 Task: Open request for proposal by pandadoc template from the template gallery.
Action: Mouse moved to (41, 84)
Screenshot: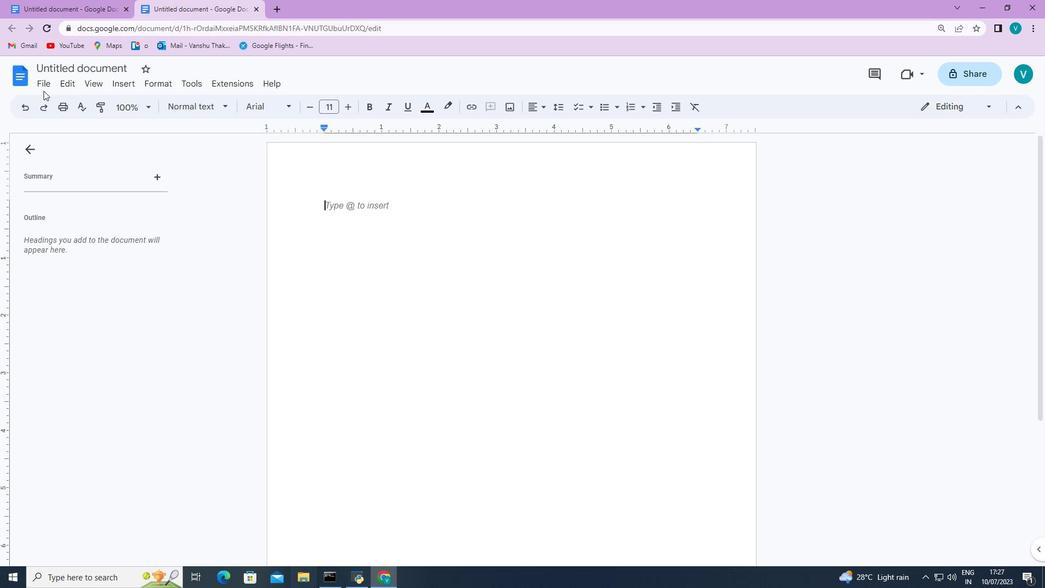 
Action: Mouse pressed left at (41, 84)
Screenshot: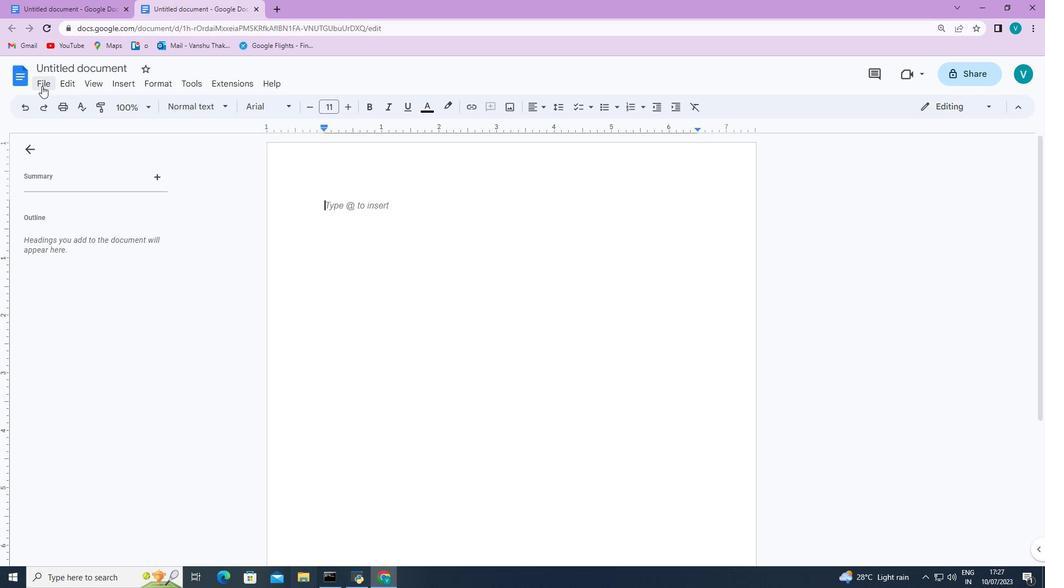 
Action: Mouse moved to (256, 124)
Screenshot: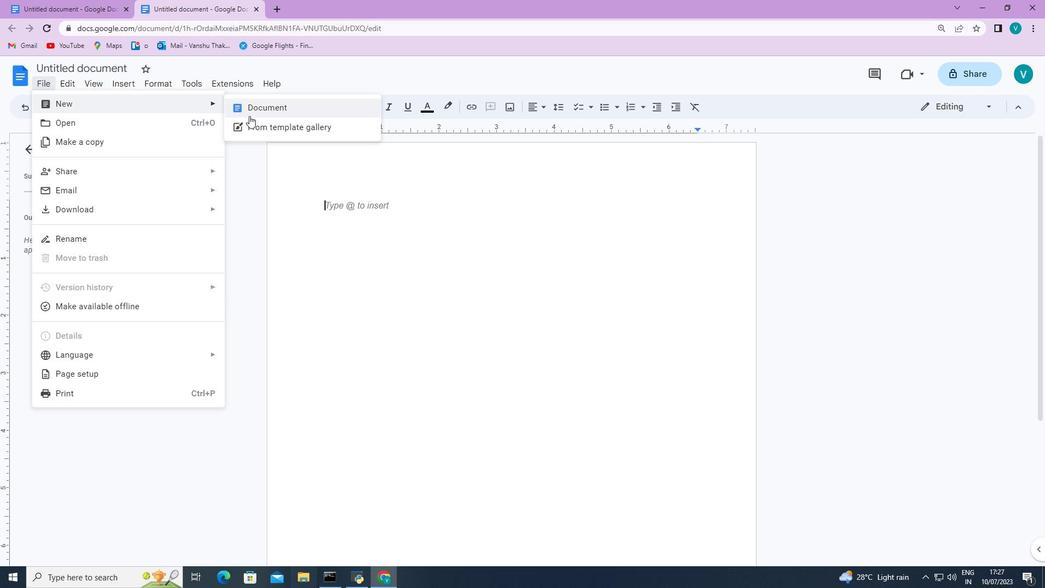 
Action: Mouse pressed left at (256, 124)
Screenshot: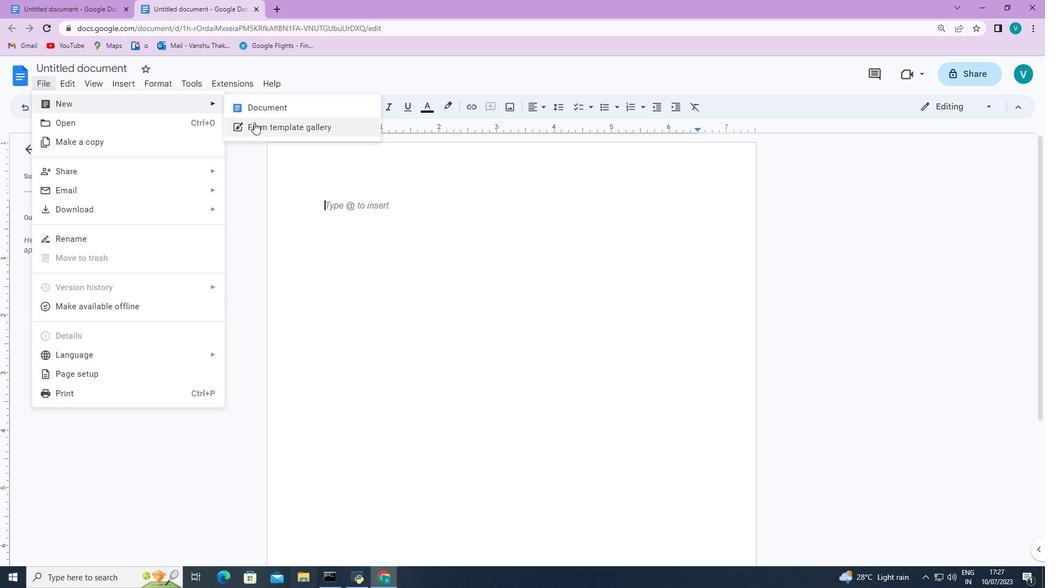 
Action: Mouse moved to (408, 279)
Screenshot: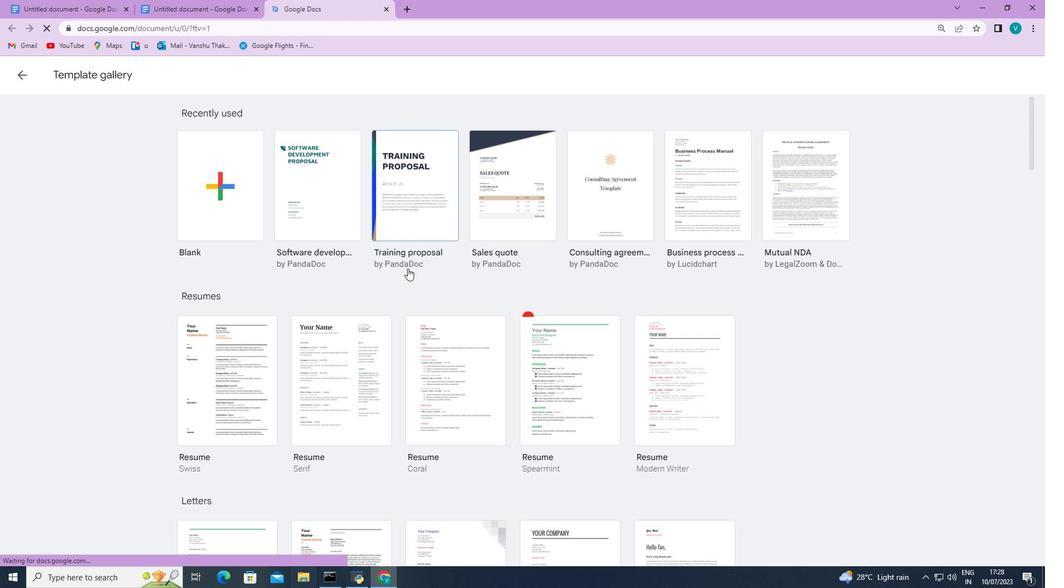 
Action: Mouse scrolled (408, 279) with delta (0, 0)
Screenshot: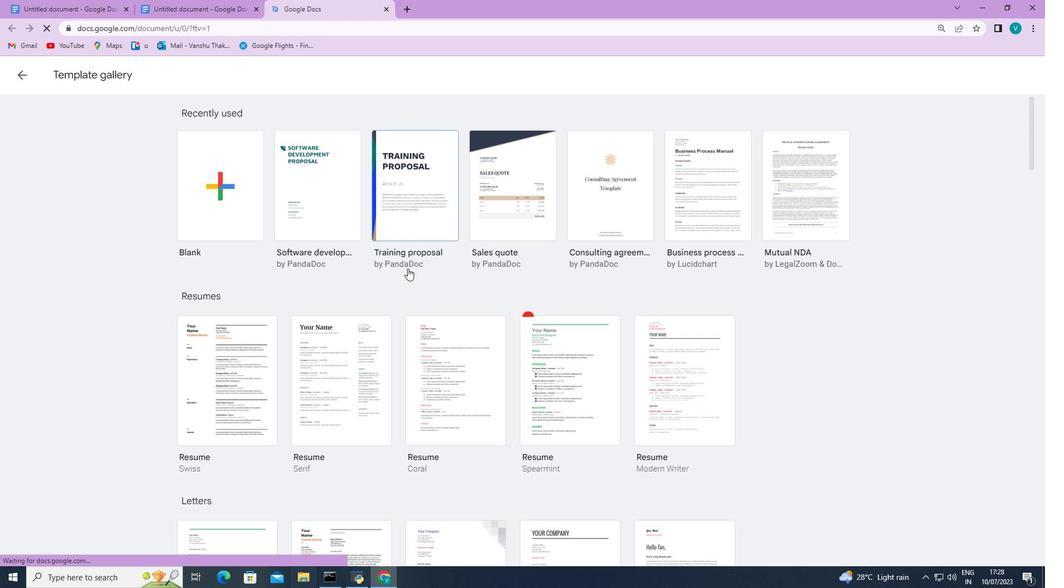 
Action: Mouse moved to (408, 280)
Screenshot: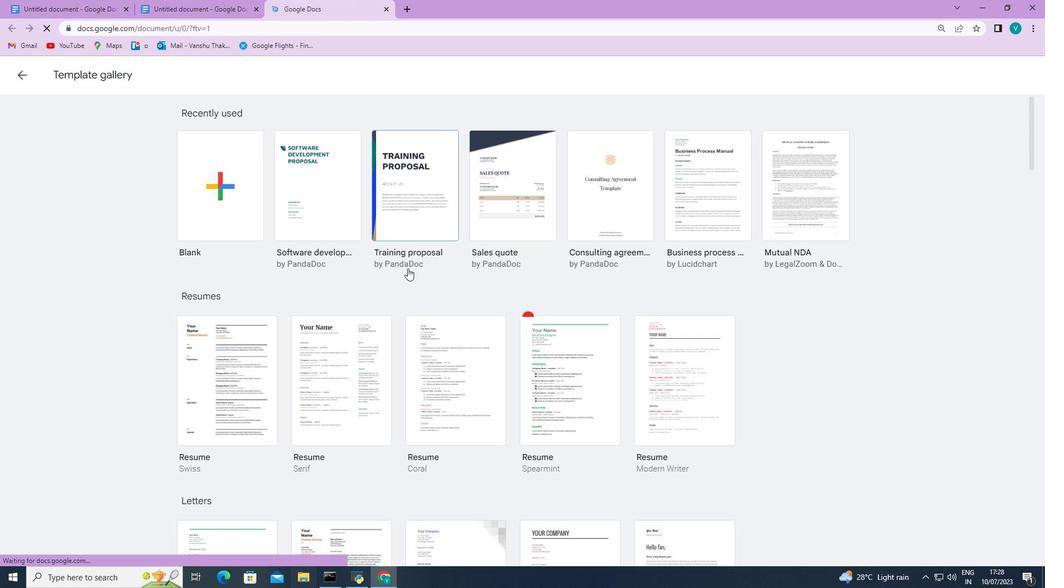 
Action: Mouse scrolled (408, 279) with delta (0, 0)
Screenshot: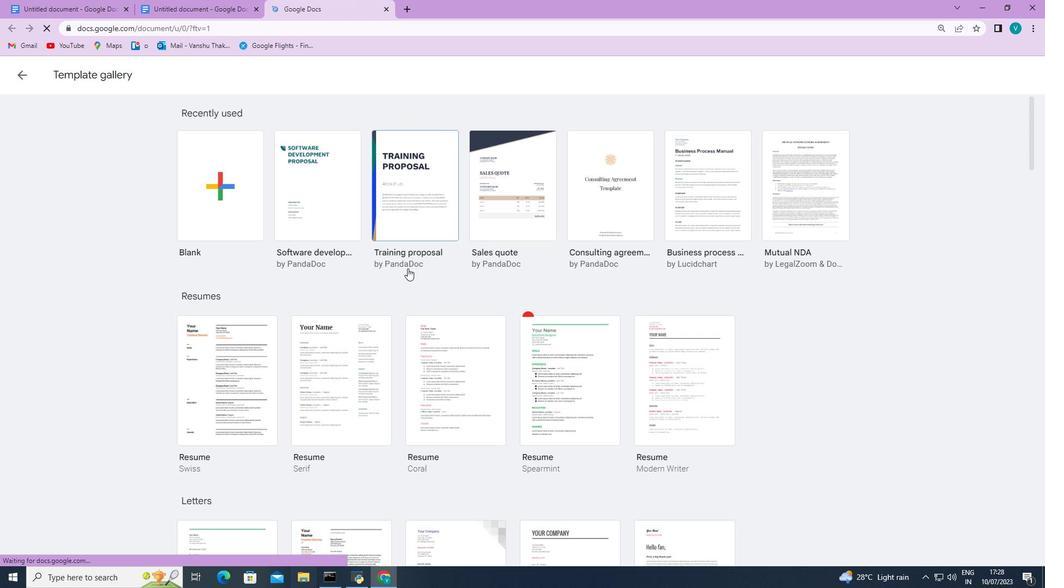 
Action: Mouse moved to (408, 281)
Screenshot: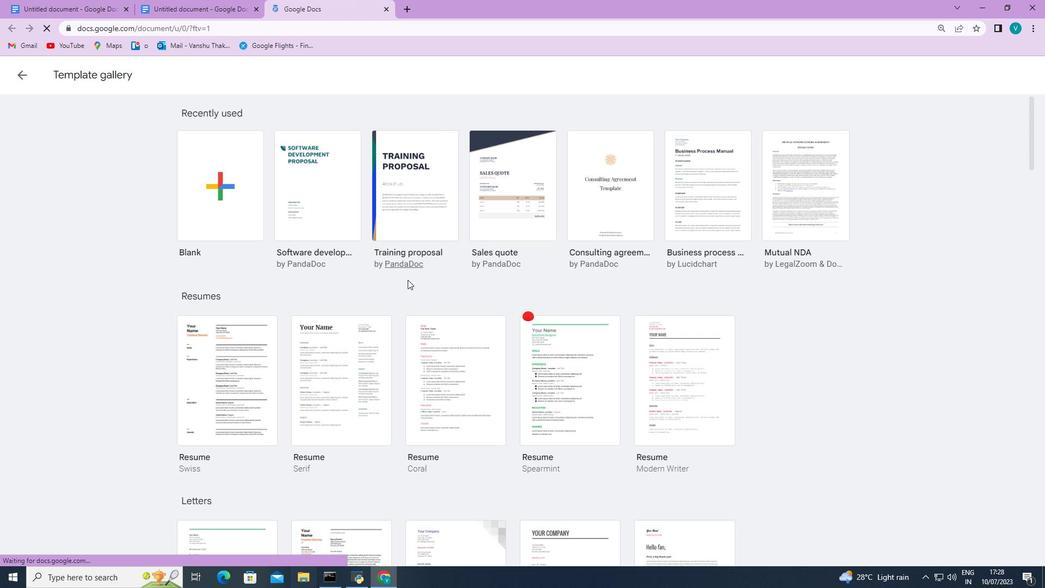 
Action: Mouse scrolled (408, 280) with delta (0, 0)
Screenshot: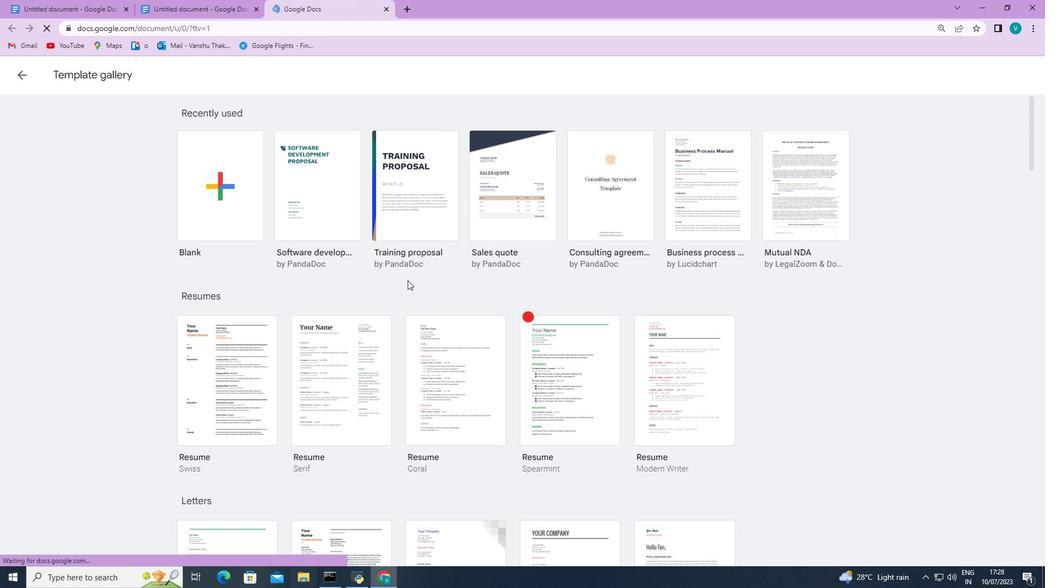 
Action: Mouse scrolled (408, 280) with delta (0, 0)
Screenshot: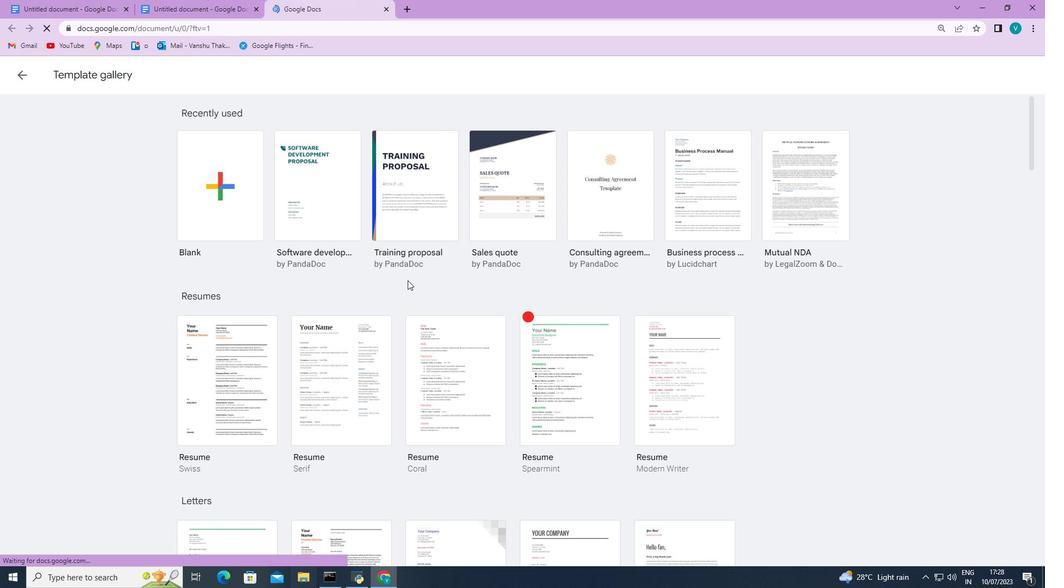 
Action: Mouse scrolled (408, 280) with delta (0, 0)
Screenshot: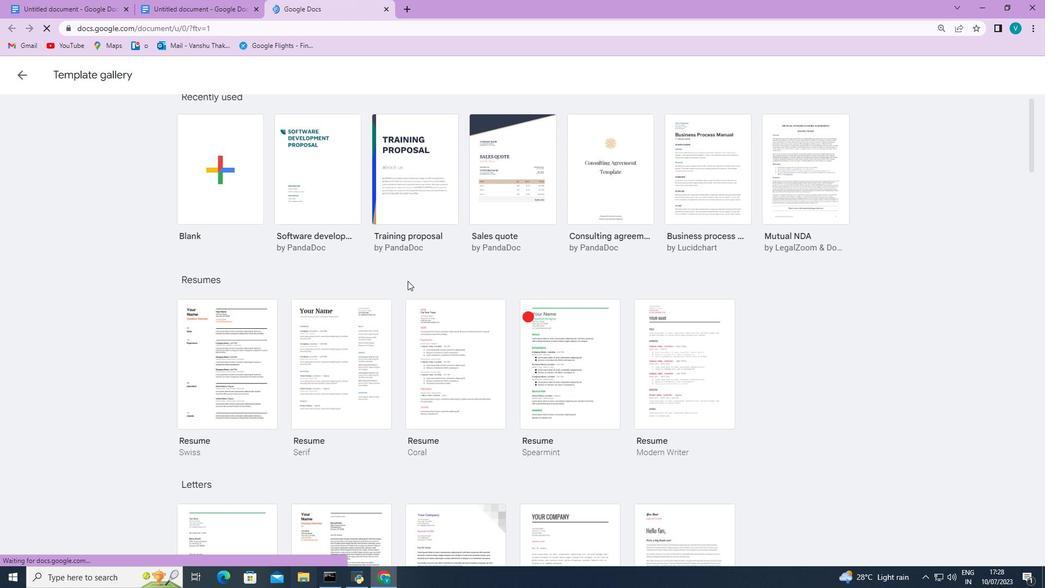 
Action: Mouse scrolled (408, 280) with delta (0, 0)
Screenshot: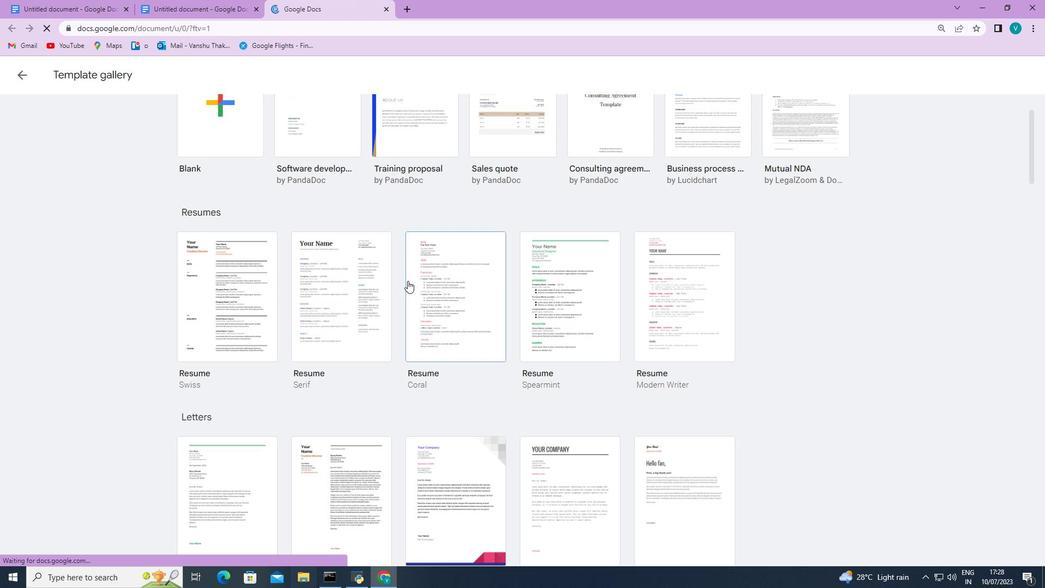 
Action: Mouse scrolled (408, 280) with delta (0, 0)
Screenshot: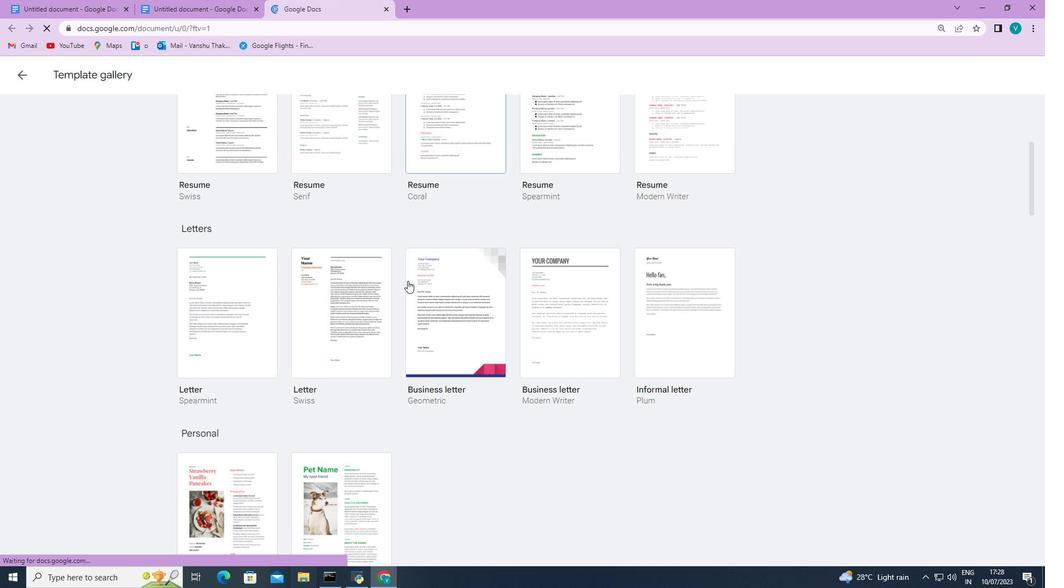 
Action: Mouse scrolled (408, 280) with delta (0, 0)
Screenshot: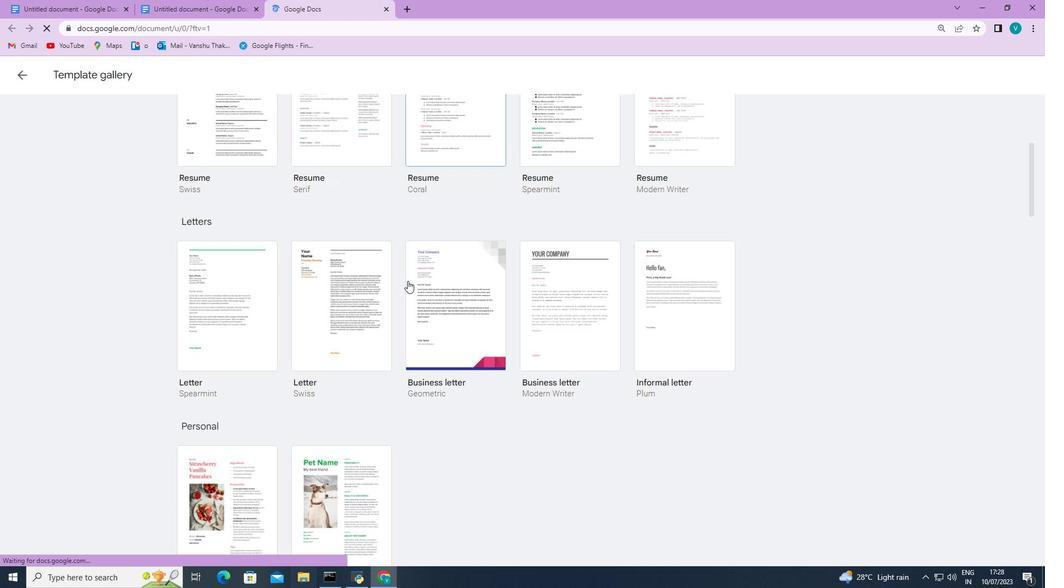 
Action: Mouse scrolled (408, 280) with delta (0, 0)
Screenshot: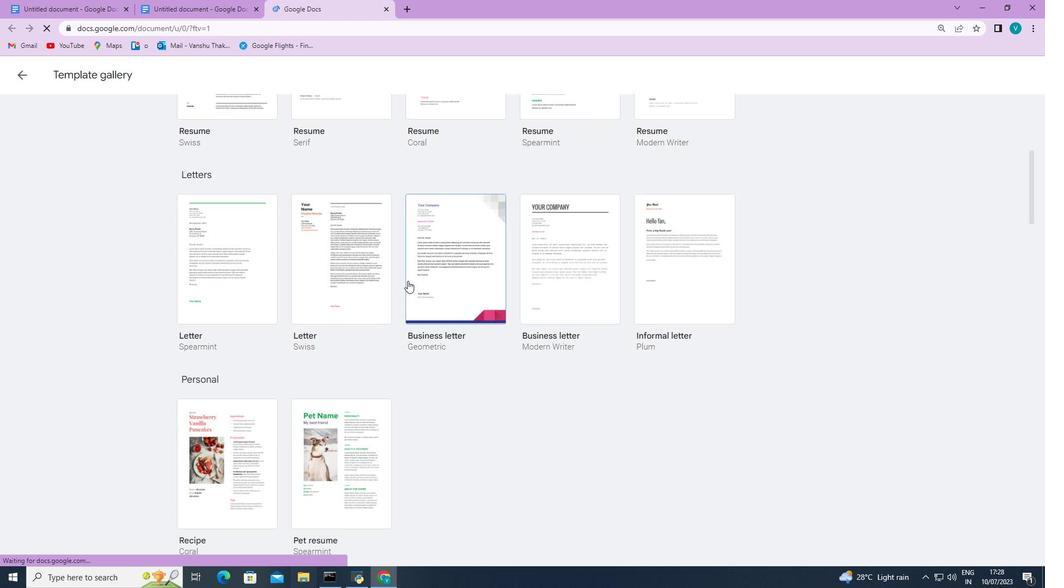 
Action: Mouse scrolled (408, 280) with delta (0, 0)
Screenshot: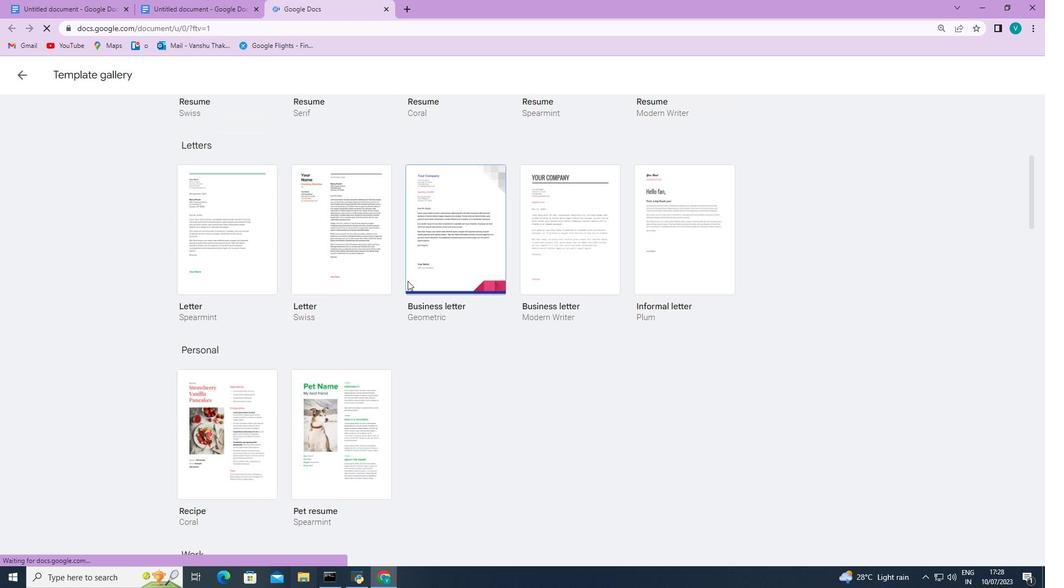 
Action: Mouse scrolled (408, 280) with delta (0, 0)
Screenshot: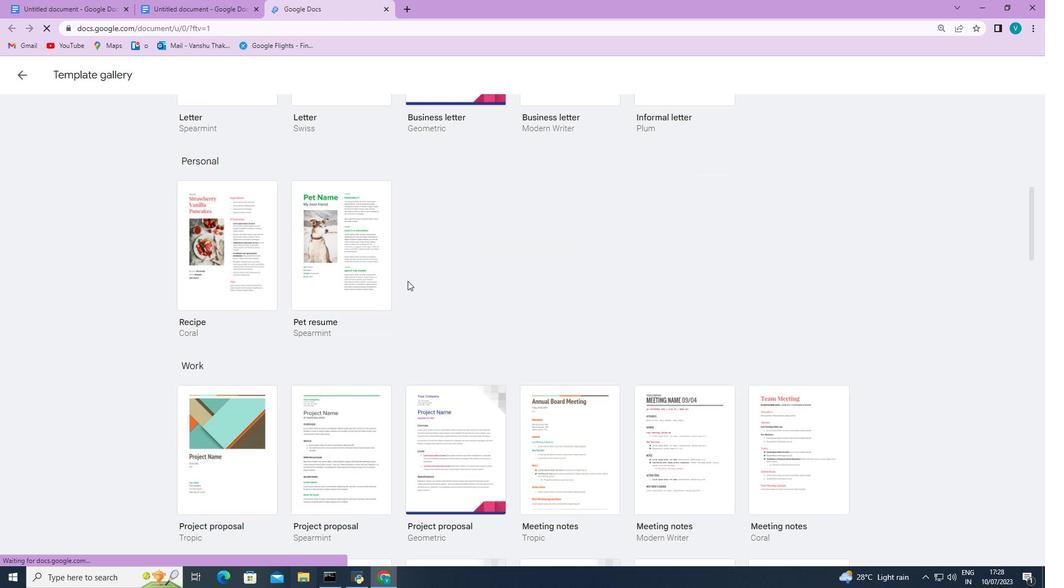 
Action: Mouse scrolled (408, 280) with delta (0, 0)
Screenshot: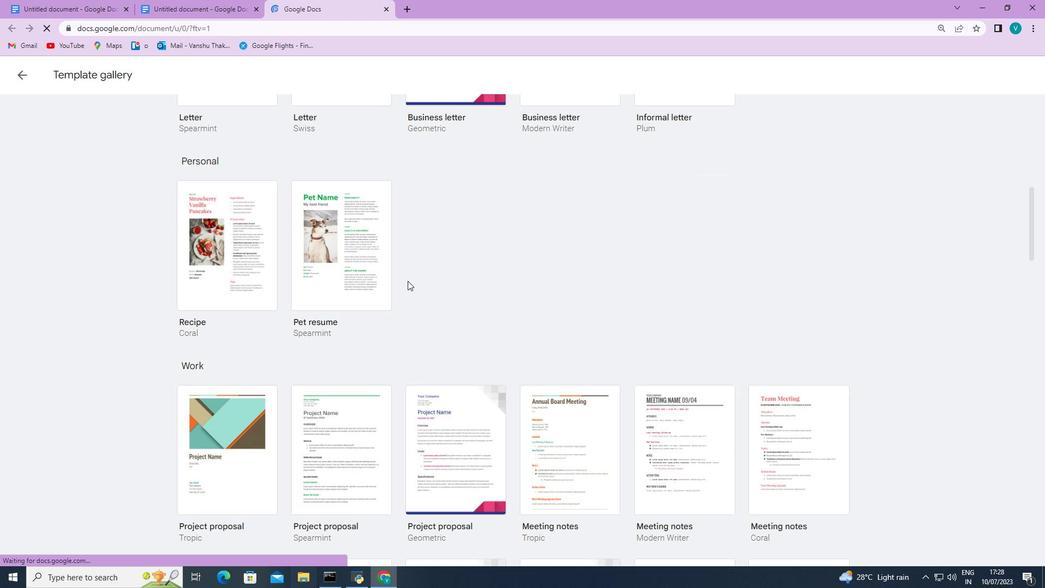 
Action: Mouse scrolled (408, 280) with delta (0, 0)
Screenshot: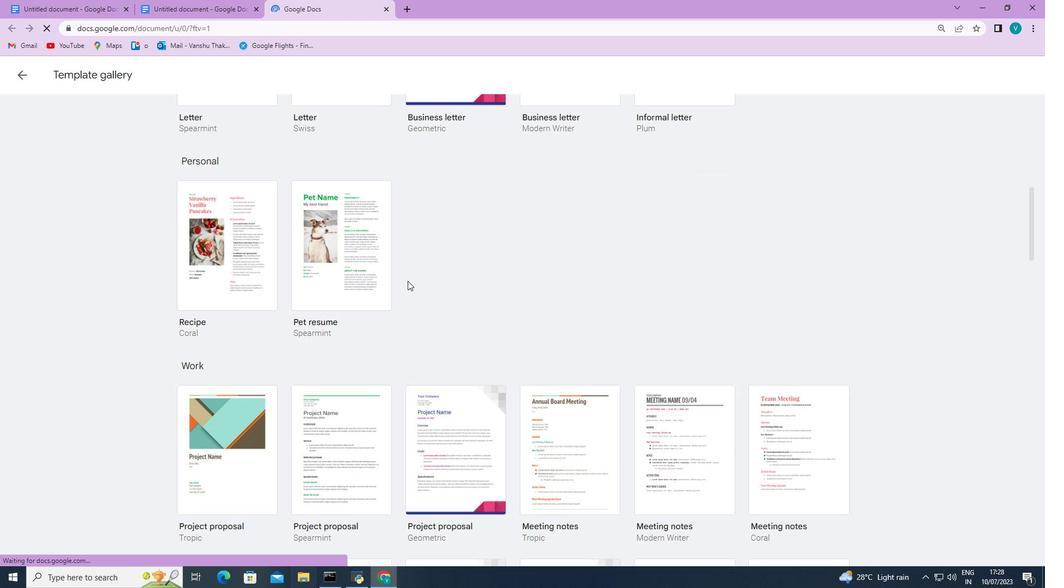 
Action: Mouse scrolled (408, 280) with delta (0, 0)
Screenshot: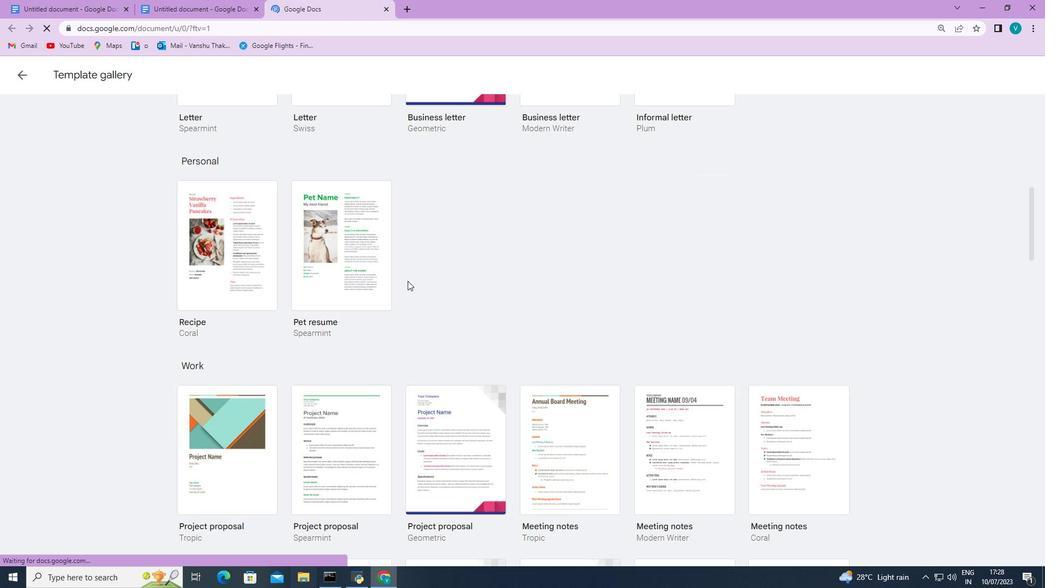 
Action: Mouse scrolled (408, 280) with delta (0, 0)
Screenshot: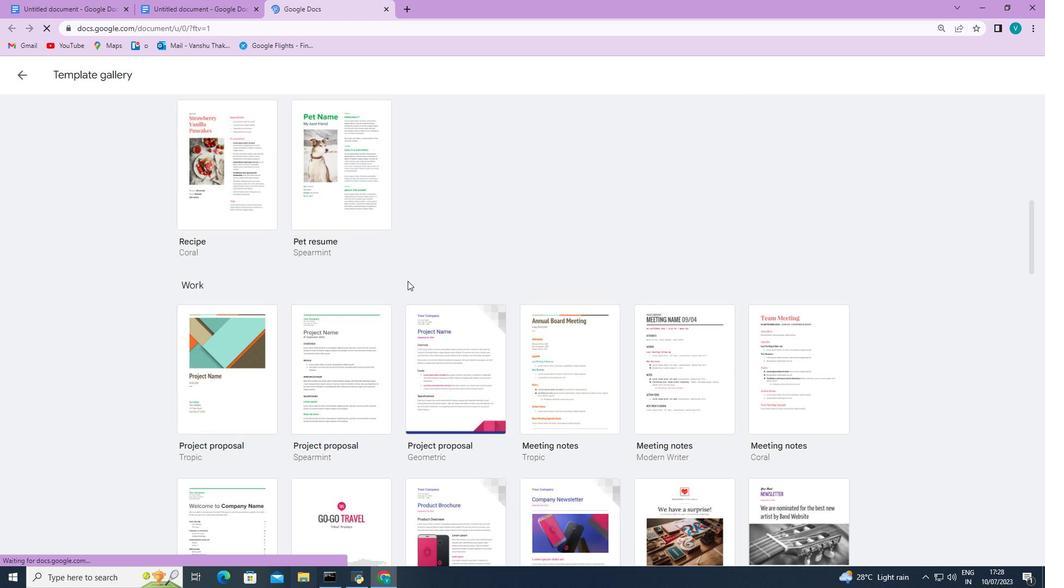
Action: Mouse scrolled (408, 280) with delta (0, 0)
Screenshot: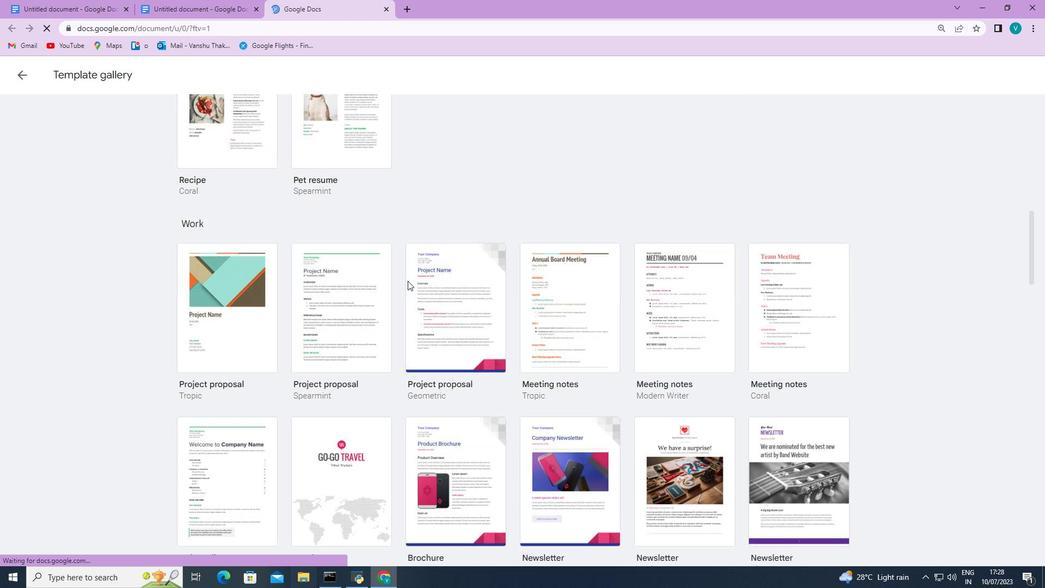 
Action: Mouse moved to (408, 281)
Screenshot: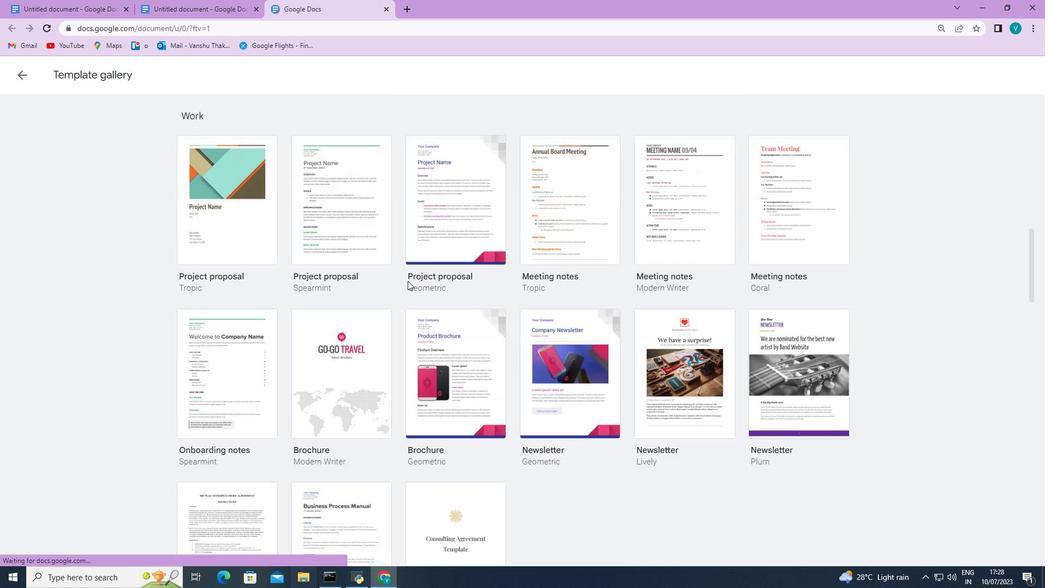 
Action: Mouse scrolled (408, 280) with delta (0, 0)
Screenshot: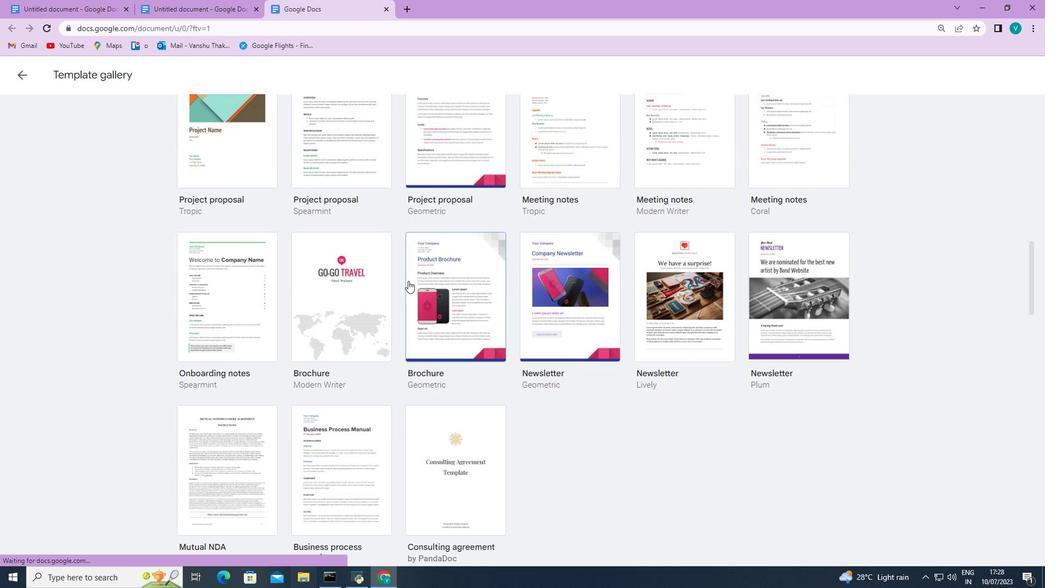 
Action: Mouse scrolled (408, 280) with delta (0, 0)
Screenshot: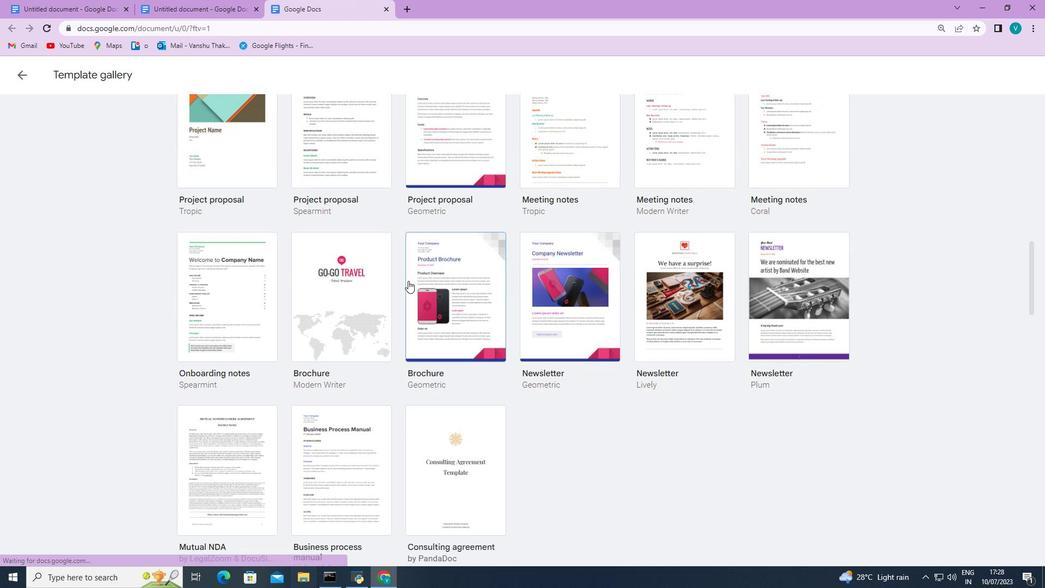
Action: Mouse scrolled (408, 280) with delta (0, 0)
Screenshot: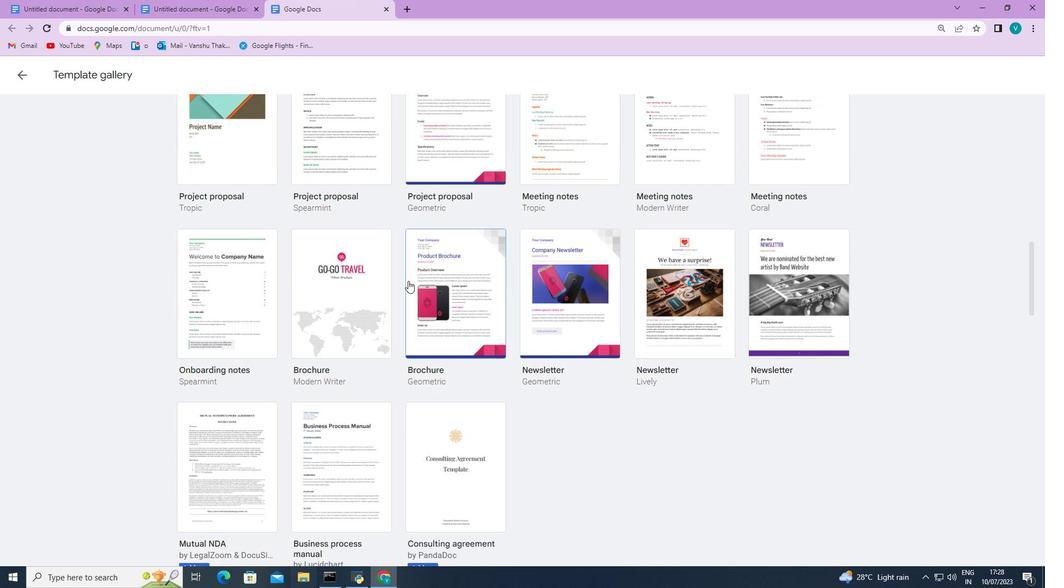 
Action: Mouse scrolled (408, 280) with delta (0, 0)
Screenshot: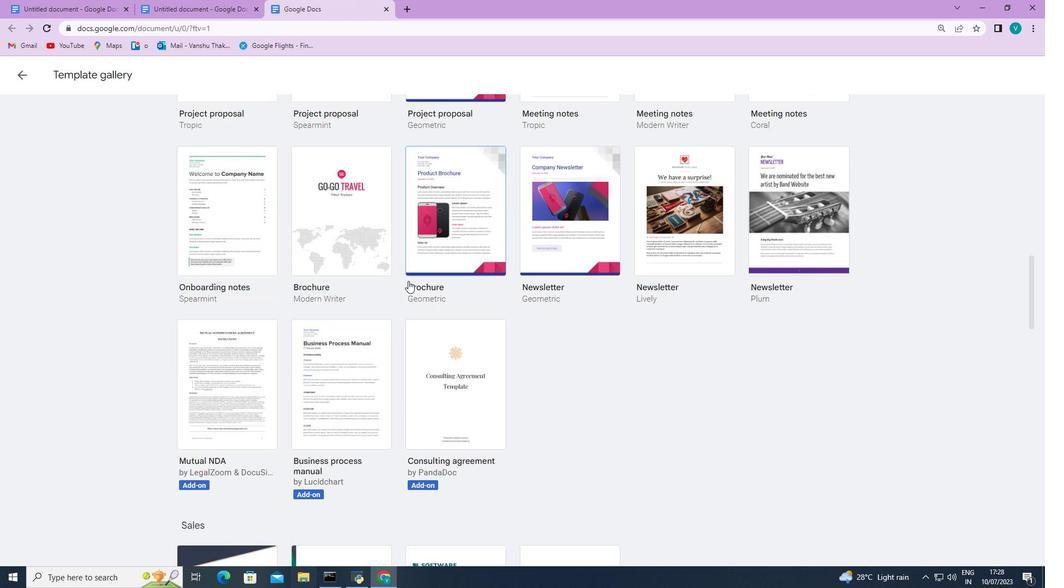 
Action: Mouse scrolled (408, 280) with delta (0, 0)
Screenshot: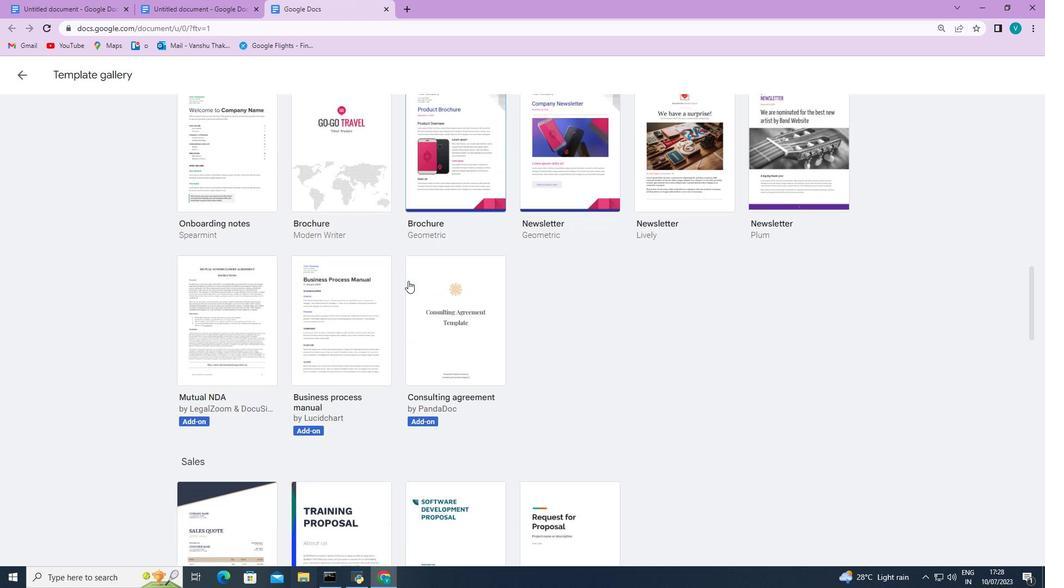 
Action: Mouse scrolled (408, 280) with delta (0, 0)
Screenshot: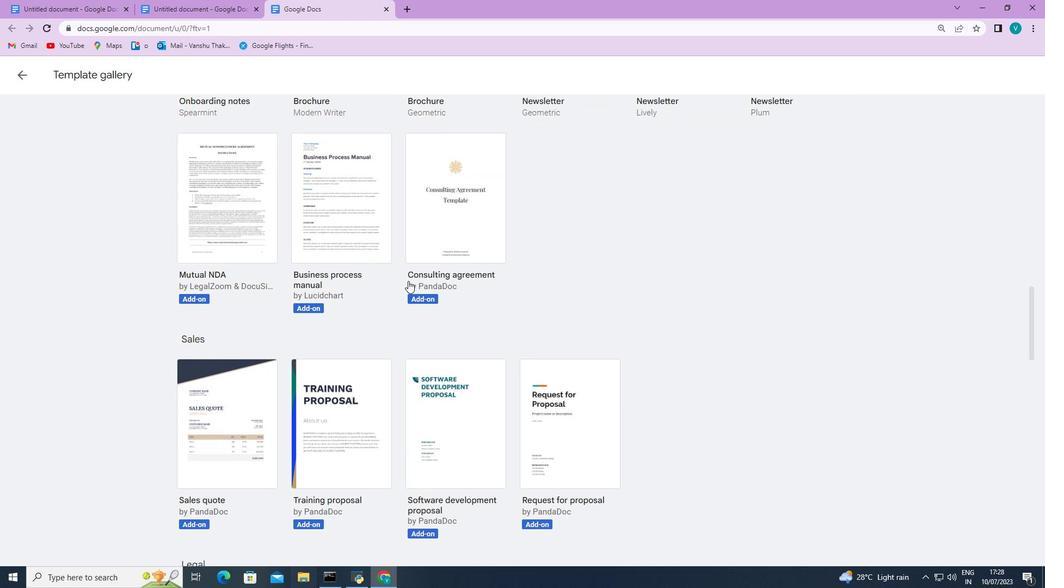 
Action: Mouse scrolled (408, 280) with delta (0, 0)
Screenshot: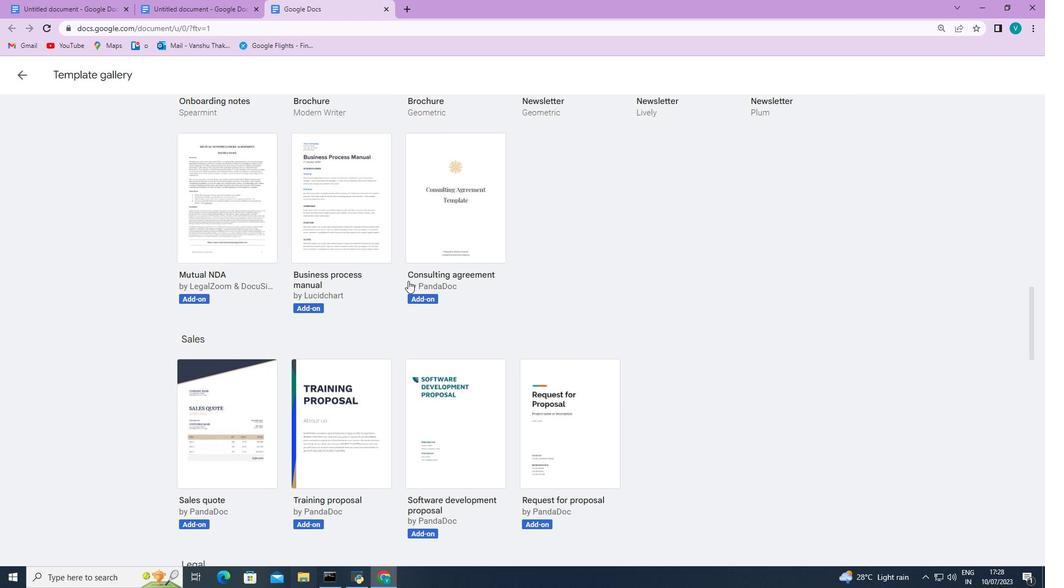 
Action: Mouse moved to (567, 293)
Screenshot: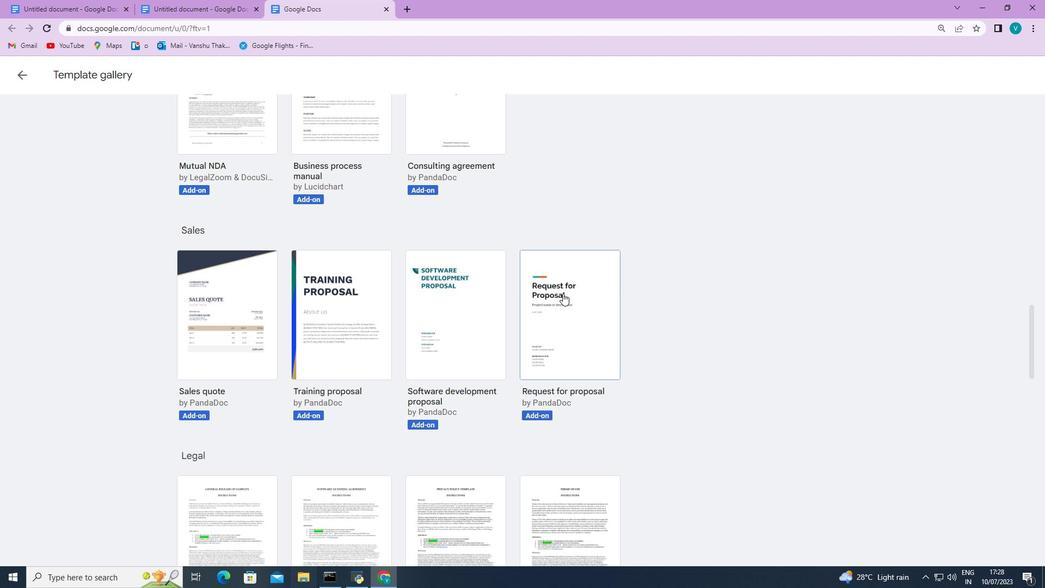 
Action: Mouse pressed left at (567, 293)
Screenshot: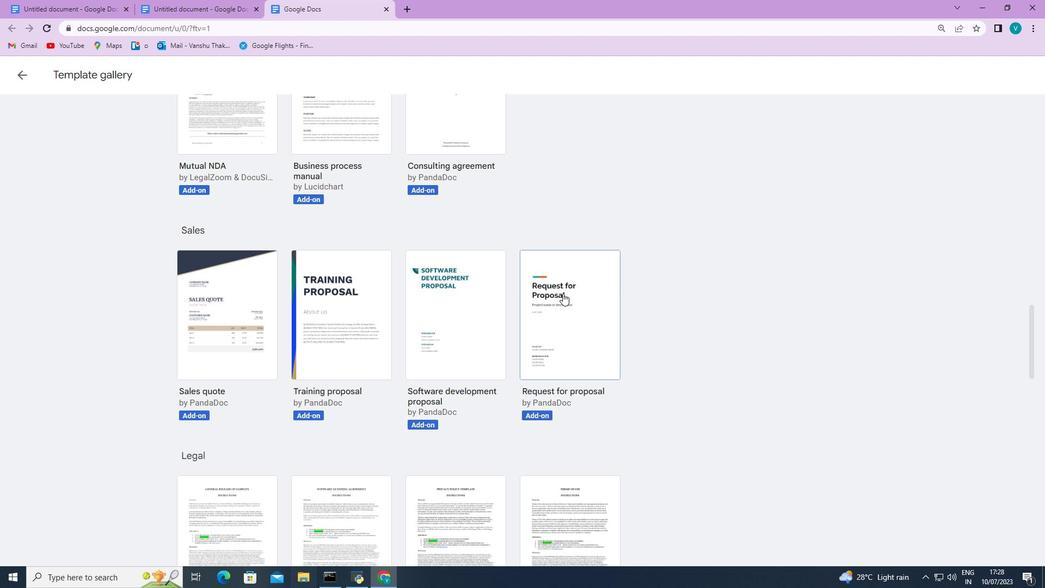 
Action: Mouse moved to (567, 293)
Screenshot: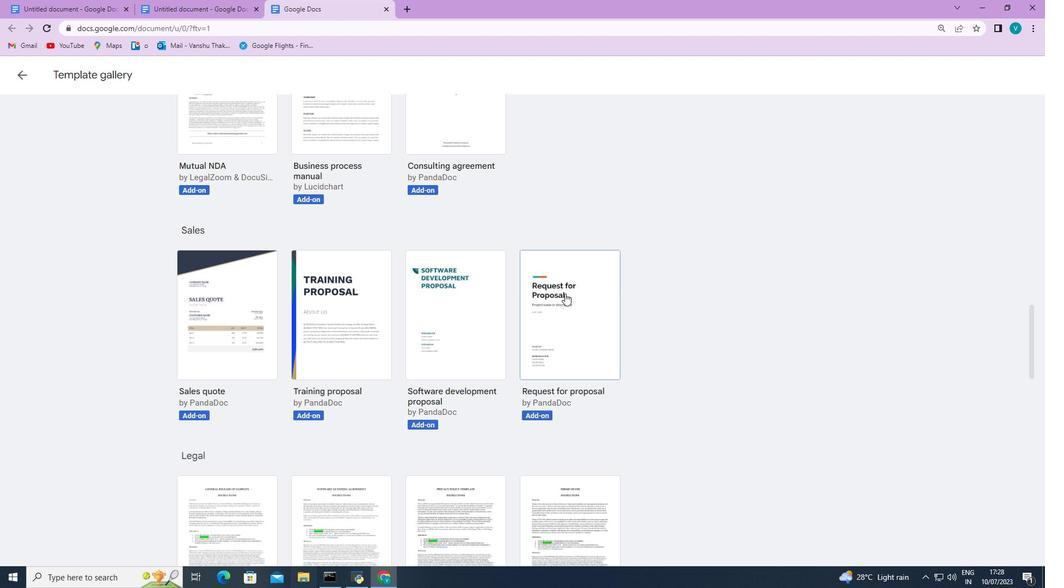 
